 Task: Add Sprouts Cage Free Large Brown Grade A Eggs to the cart.
Action: Mouse pressed left at (19, 89)
Screenshot: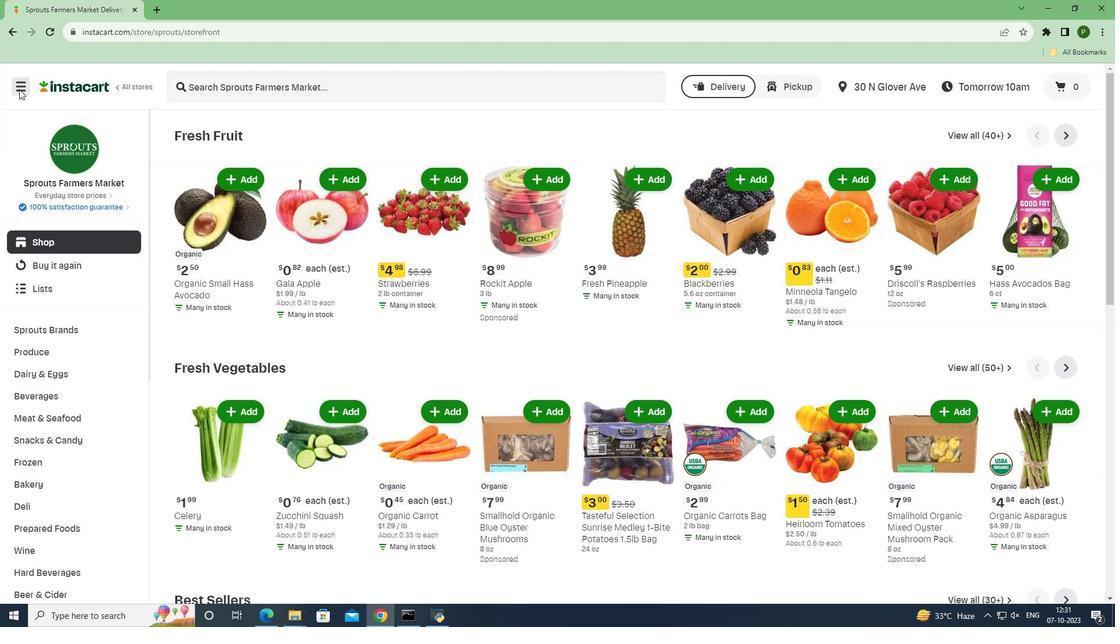 
Action: Mouse moved to (58, 306)
Screenshot: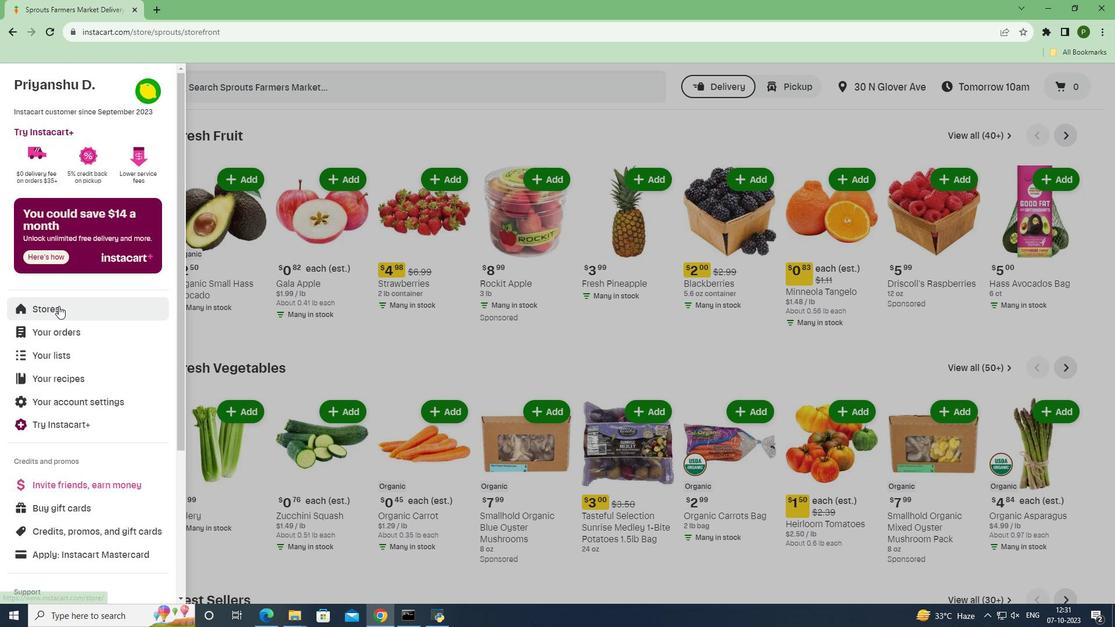 
Action: Mouse pressed left at (58, 306)
Screenshot: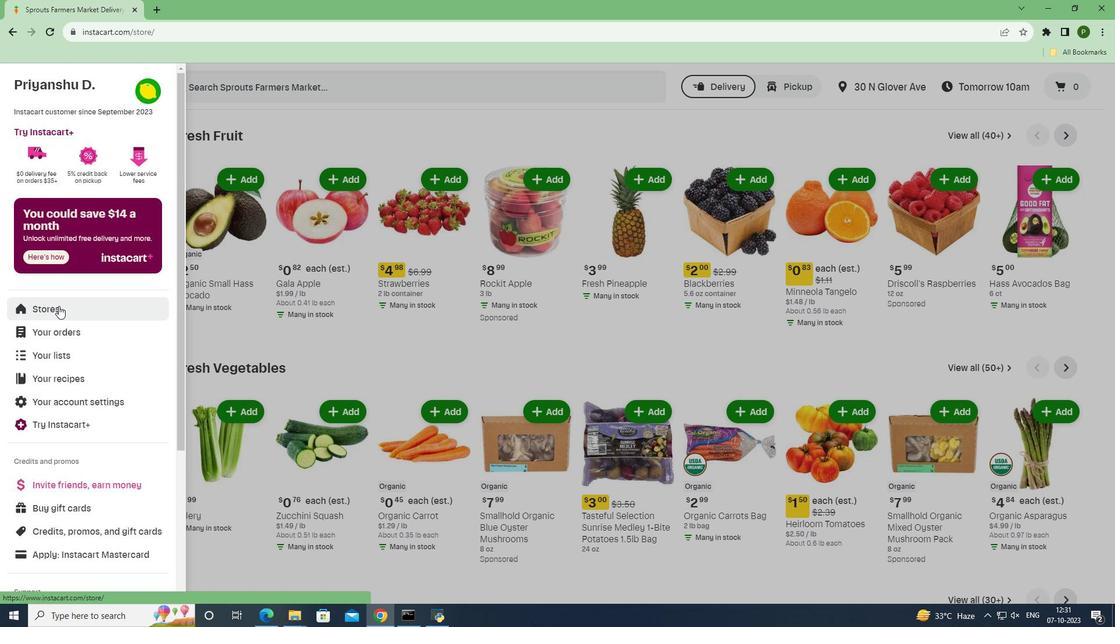 
Action: Mouse moved to (279, 132)
Screenshot: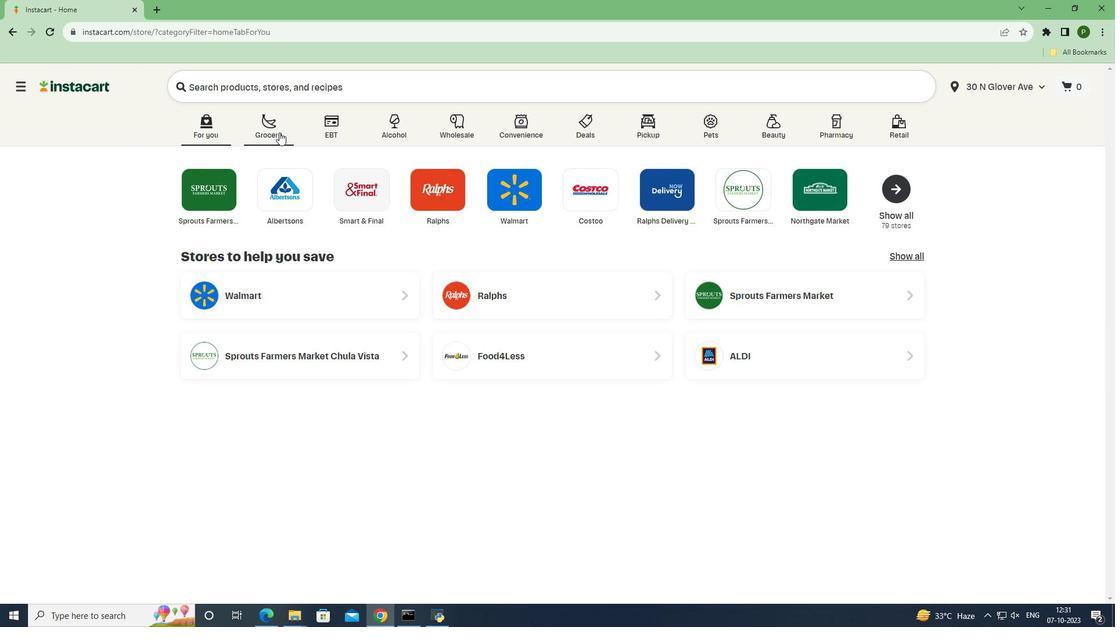 
Action: Mouse pressed left at (279, 132)
Screenshot: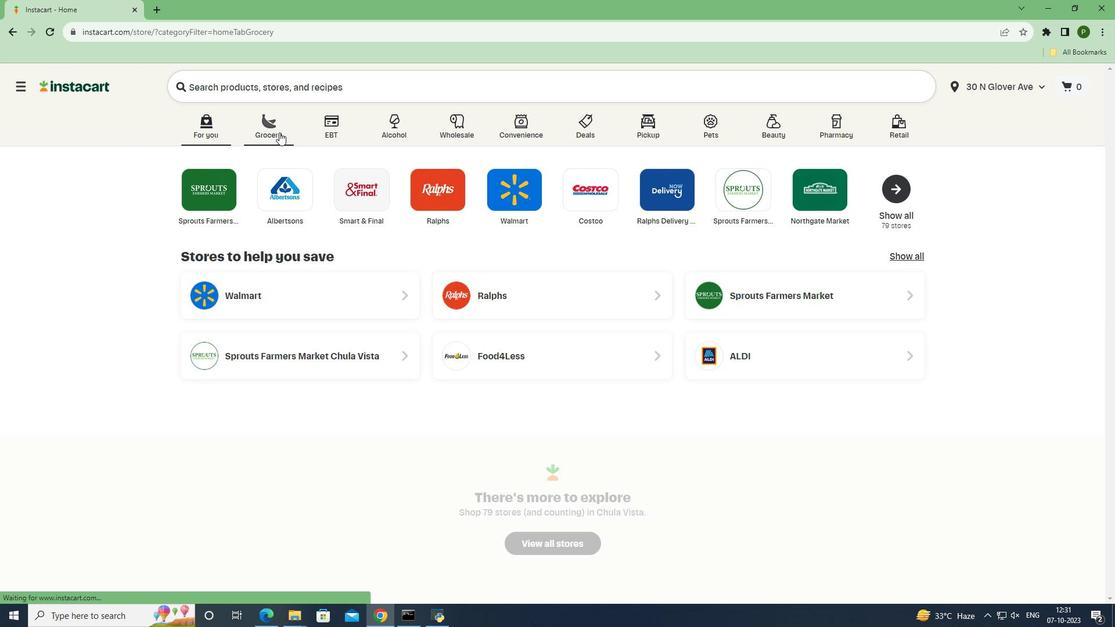 
Action: Mouse moved to (475, 270)
Screenshot: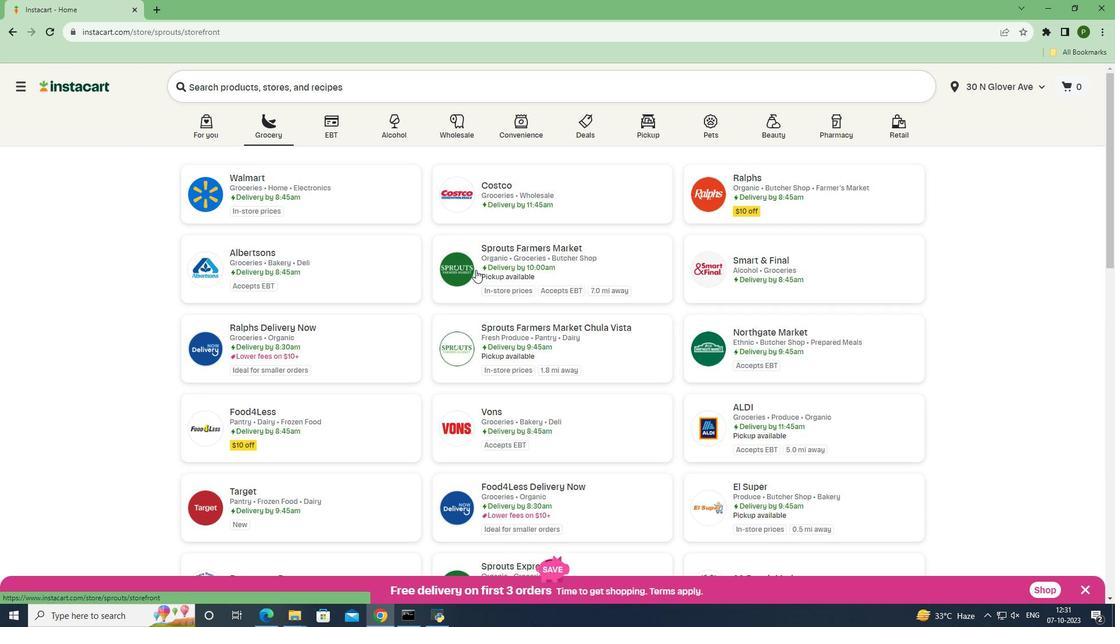 
Action: Mouse pressed left at (475, 270)
Screenshot: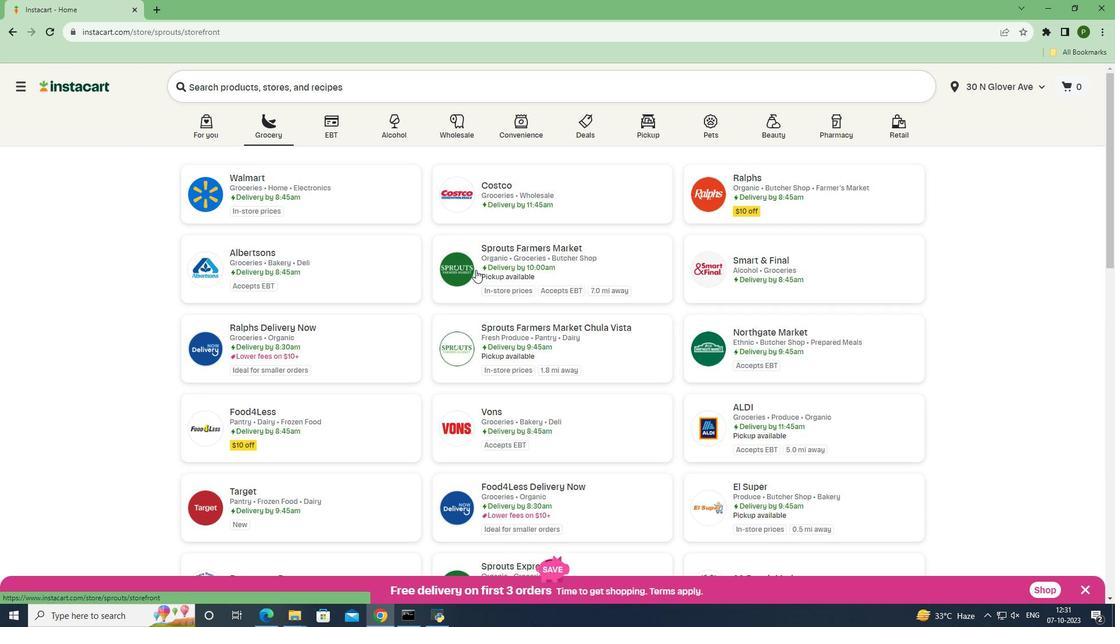 
Action: Mouse moved to (80, 377)
Screenshot: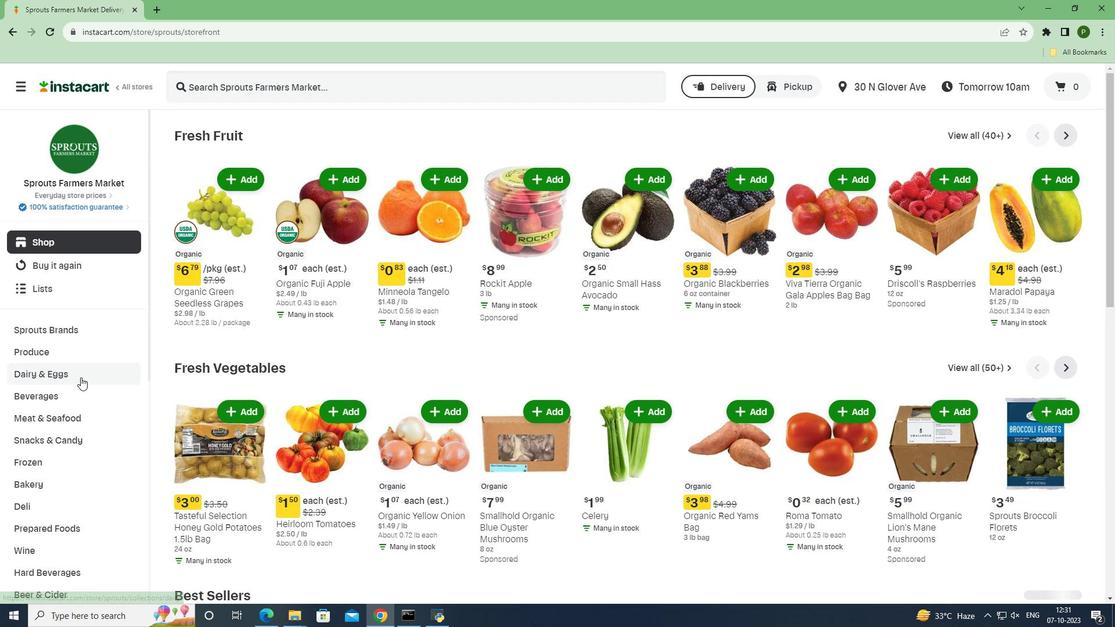 
Action: Mouse pressed left at (80, 377)
Screenshot: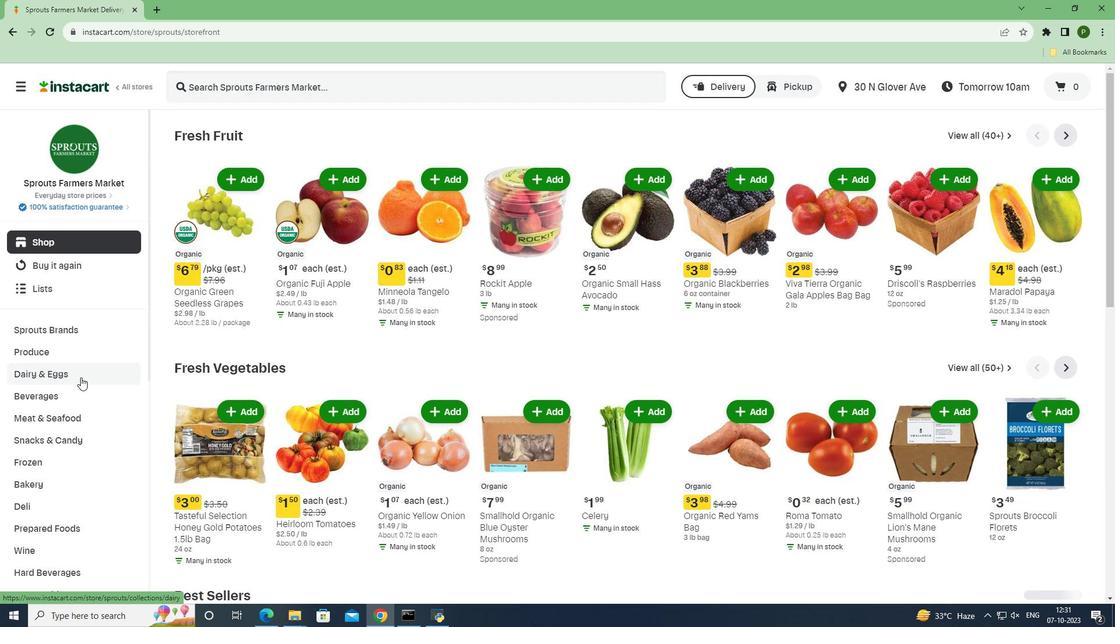 
Action: Mouse moved to (61, 442)
Screenshot: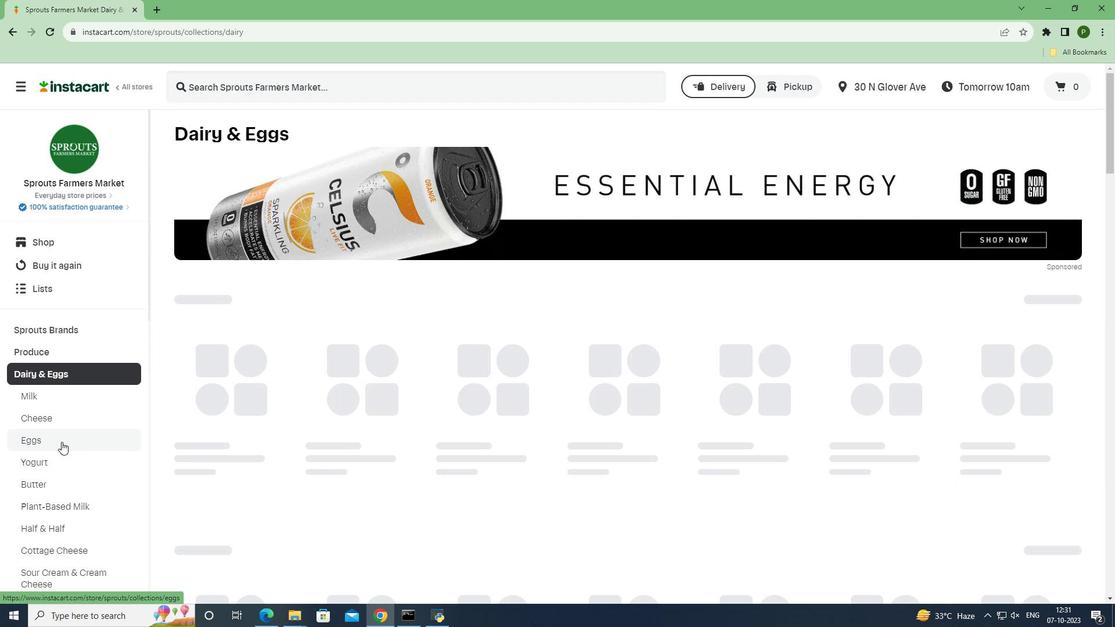 
Action: Mouse pressed left at (61, 442)
Screenshot: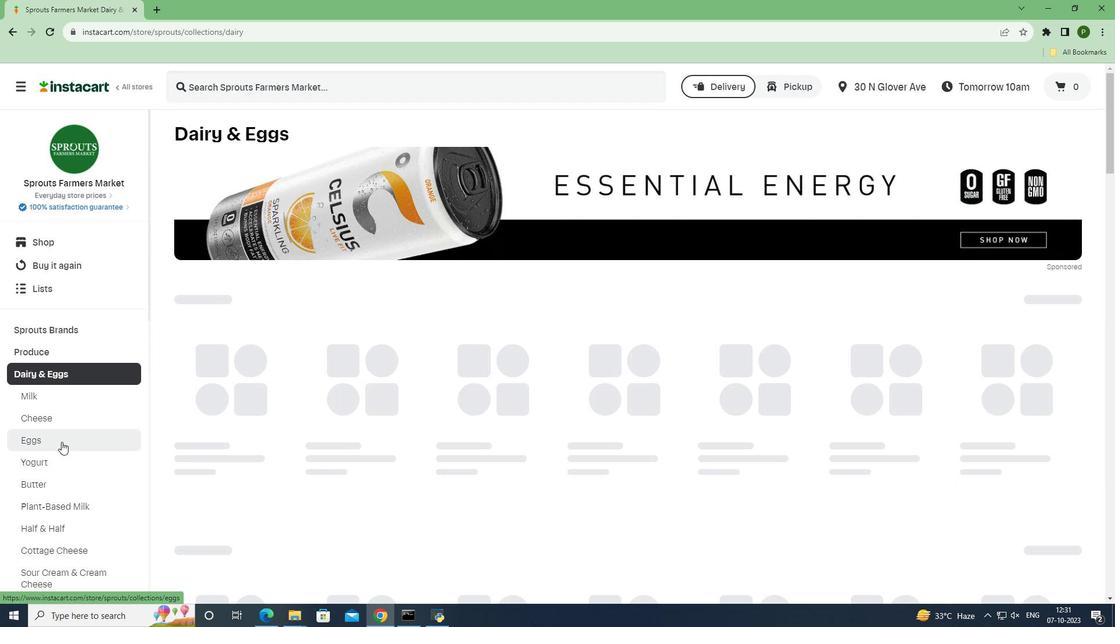 
Action: Mouse moved to (285, 88)
Screenshot: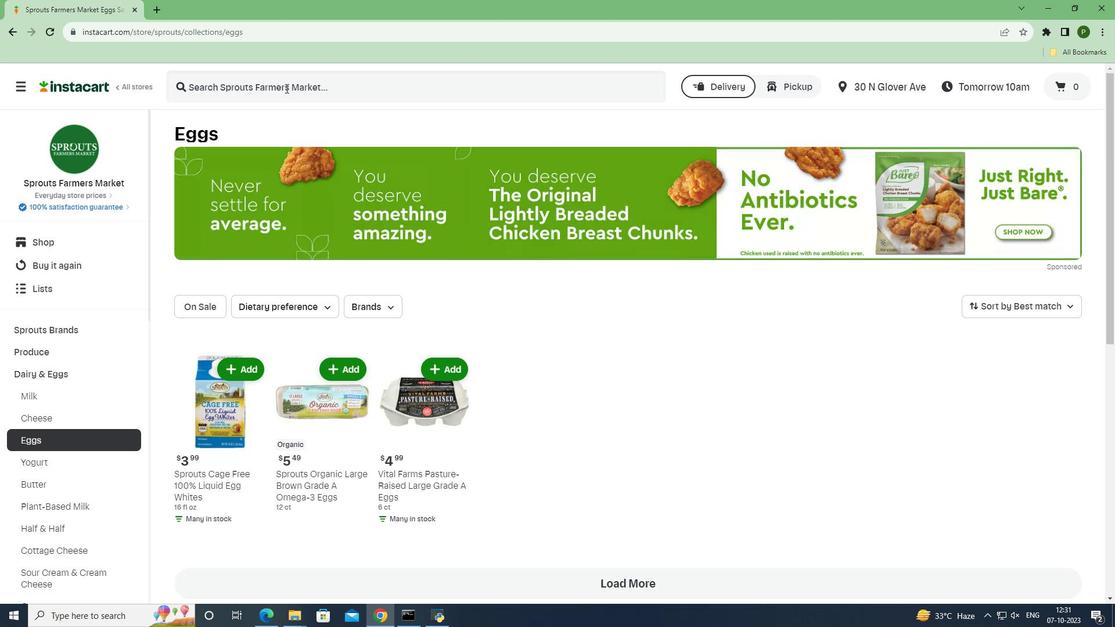 
Action: Mouse pressed left at (285, 88)
Screenshot: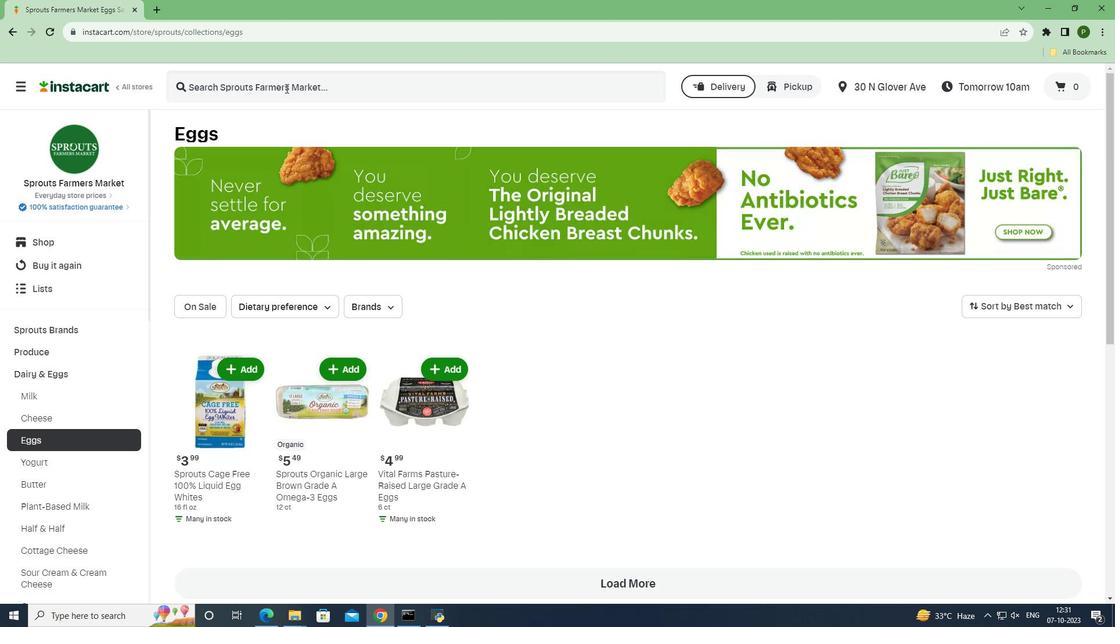 
Action: Key pressed <Key.caps_lock>S<Key.caps_lock>prouts
Screenshot: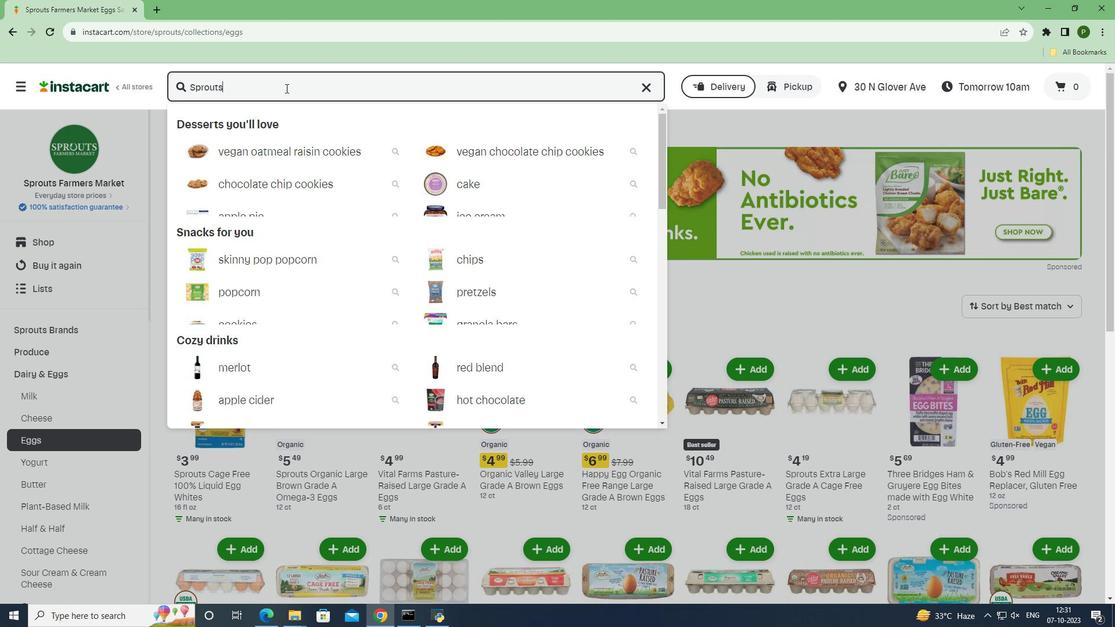 
Action: Mouse moved to (285, 87)
Screenshot: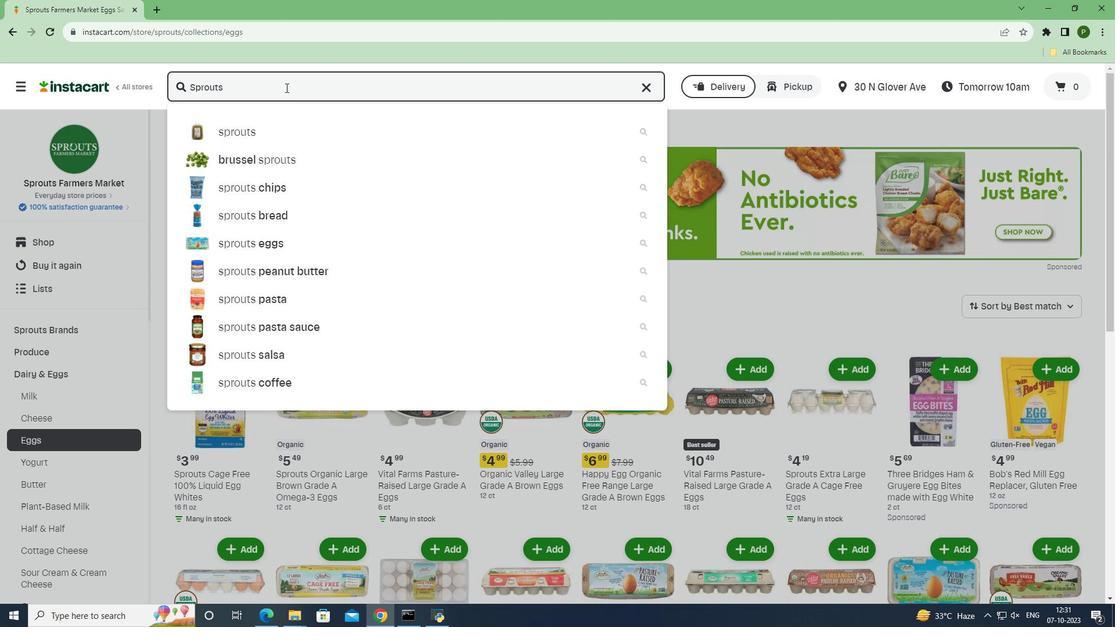 
Action: Key pressed <Key.space><Key.caps_lock>C<Key.caps_lock>age<Key.space><Key.caps_lock>F<Key.caps_lock>ree<Key.space><Key.caps_lock>L<Key.caps_lock>arge<Key.space><Key.caps_lock>B<Key.caps_lock>rown<Key.space><Key.caps_lock>G<Key.caps_lock>rade<Key.space><Key.caps_lock>A<Key.space><Key.caps_lock><Key.caps_lock>E<Key.caps_lock>ggs<Key.space><Key.enter>
Screenshot: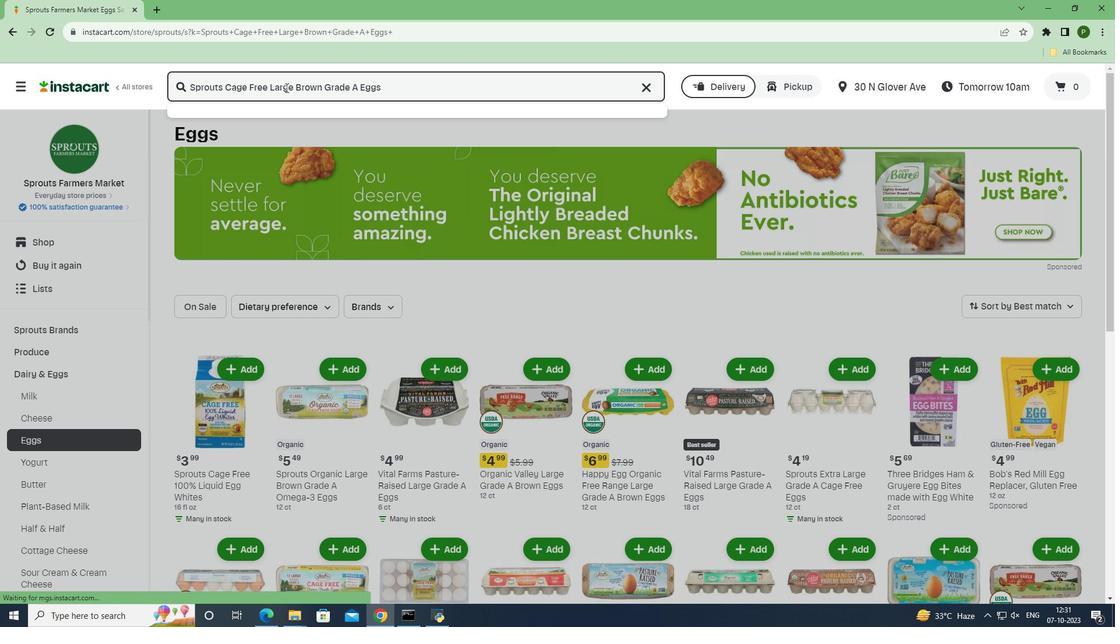 
Action: Mouse moved to (499, 340)
Screenshot: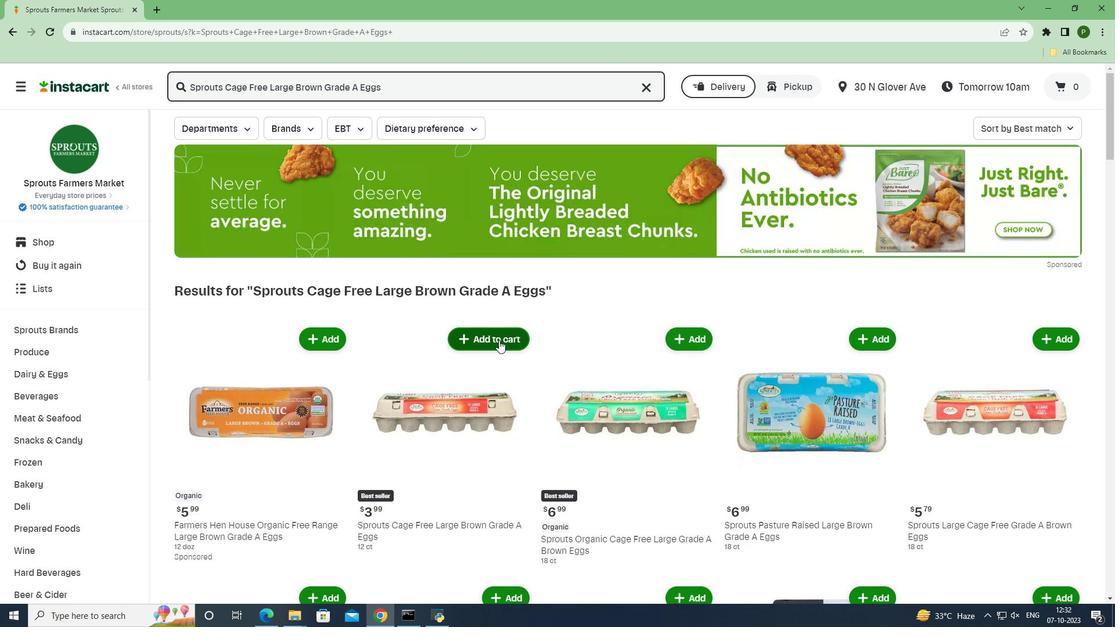 
Action: Mouse pressed left at (499, 340)
Screenshot: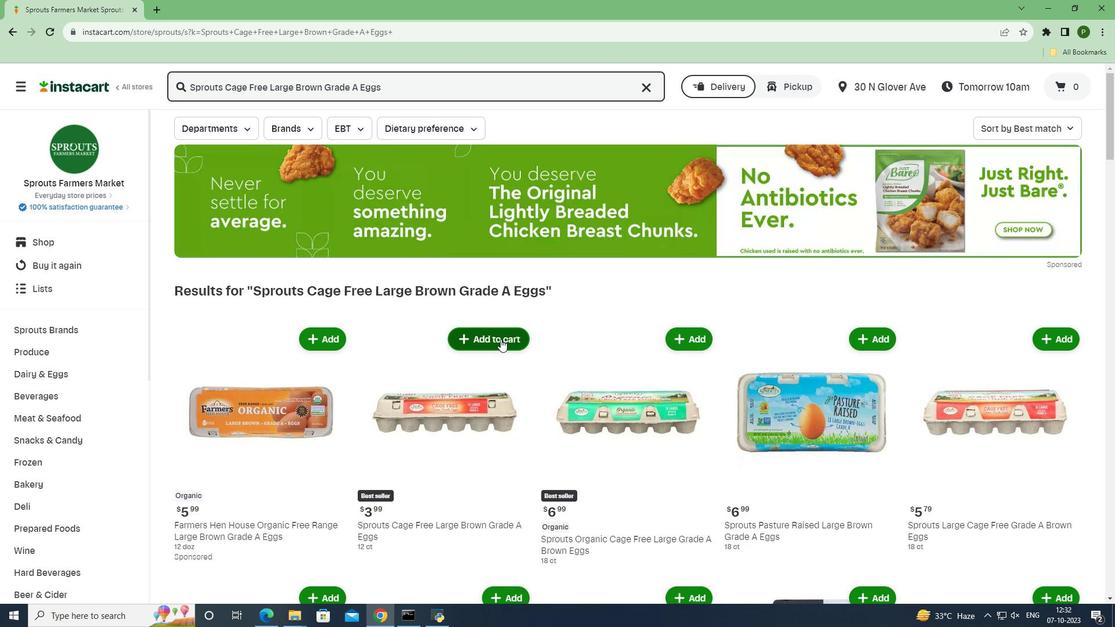 
Action: Mouse moved to (541, 378)
Screenshot: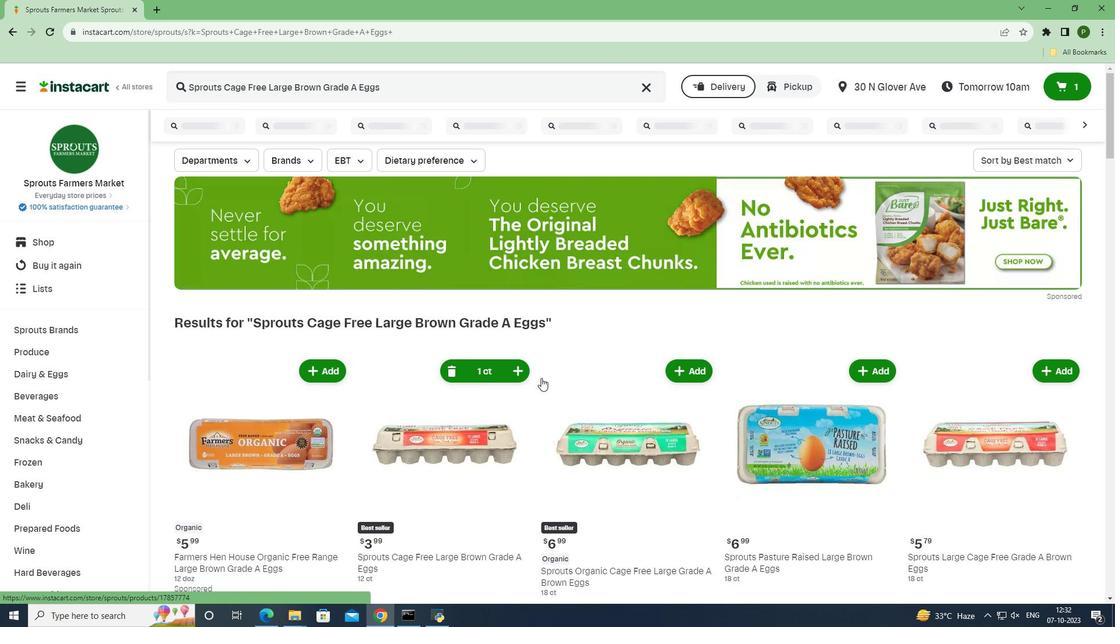
